 Task: Change the scale to a "Fit to height" in print settings.
Action: Mouse moved to (42, 108)
Screenshot: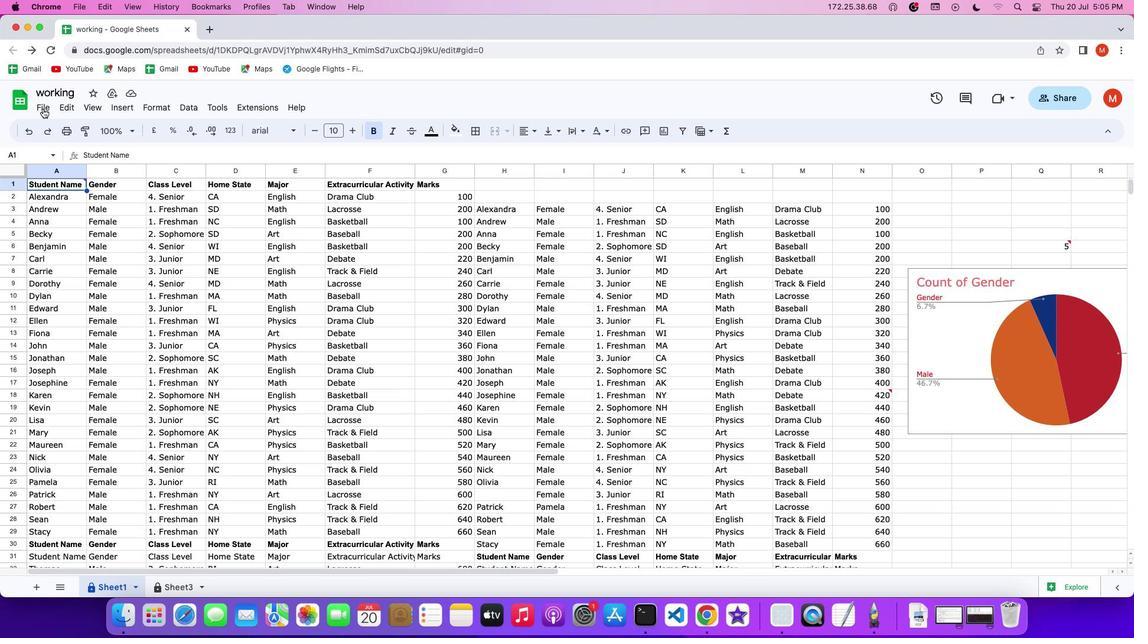 
Action: Mouse pressed left at (42, 108)
Screenshot: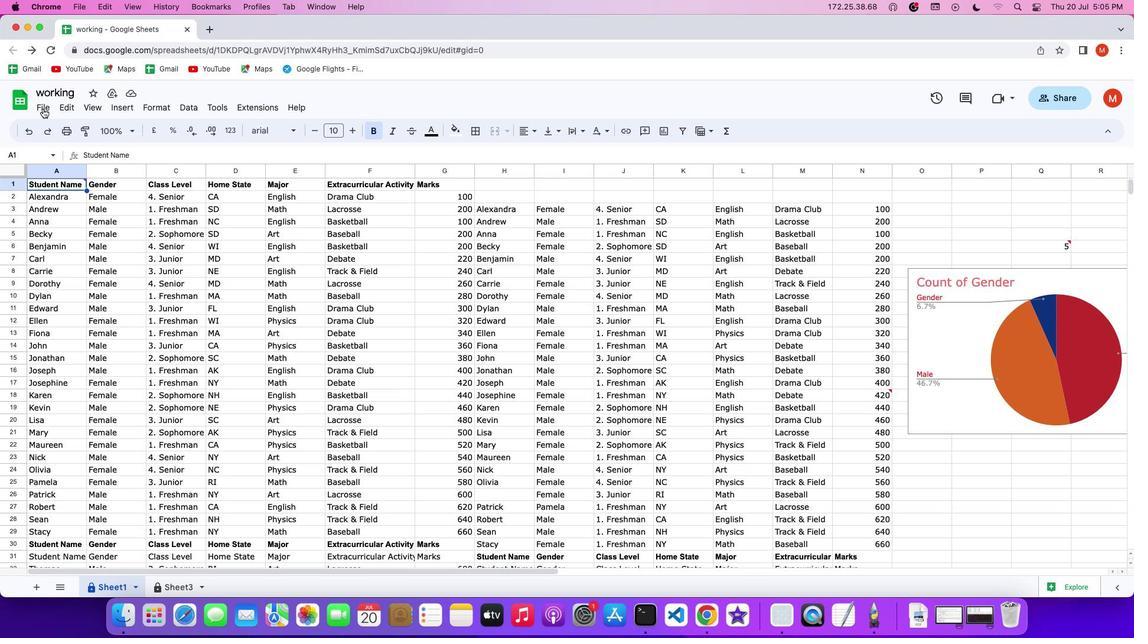 
Action: Mouse pressed left at (42, 108)
Screenshot: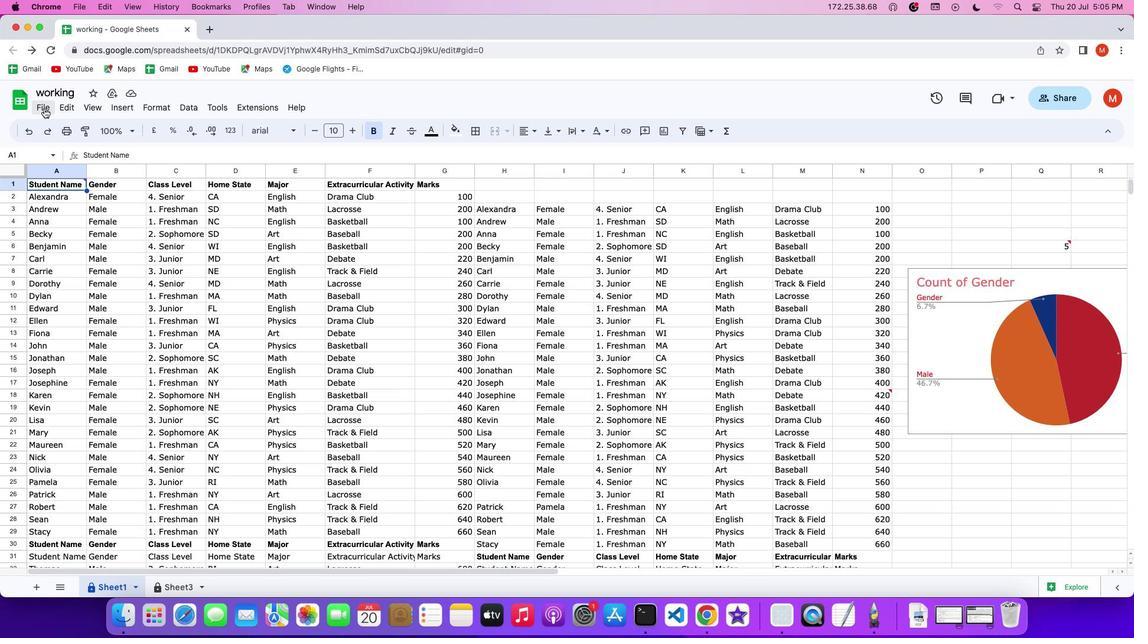 
Action: Mouse moved to (43, 108)
Screenshot: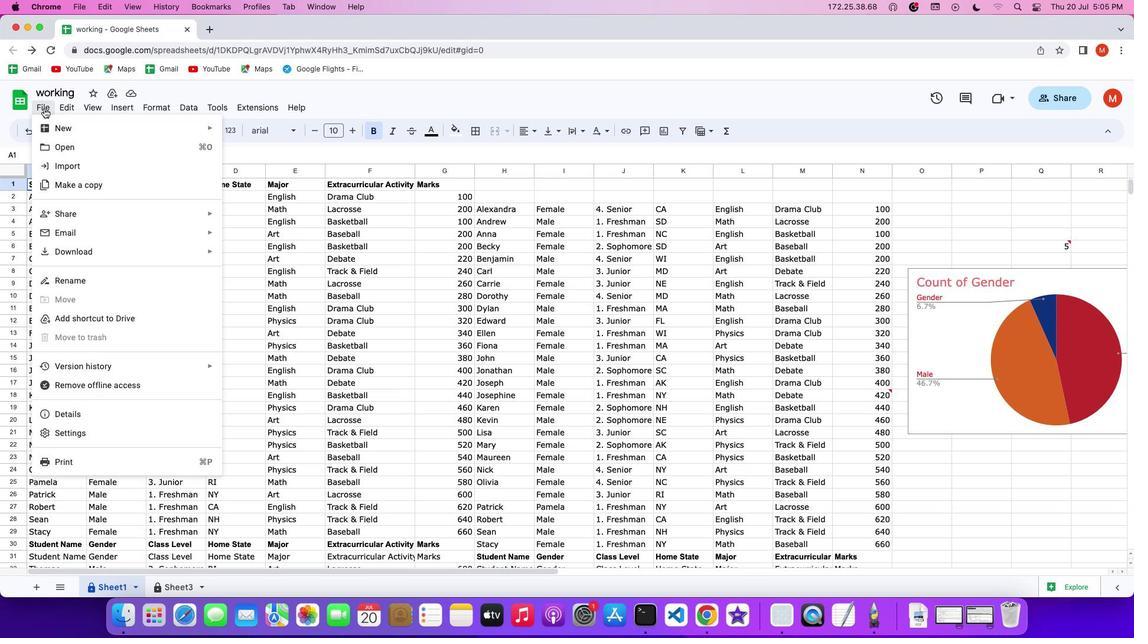 
Action: Mouse pressed left at (43, 108)
Screenshot: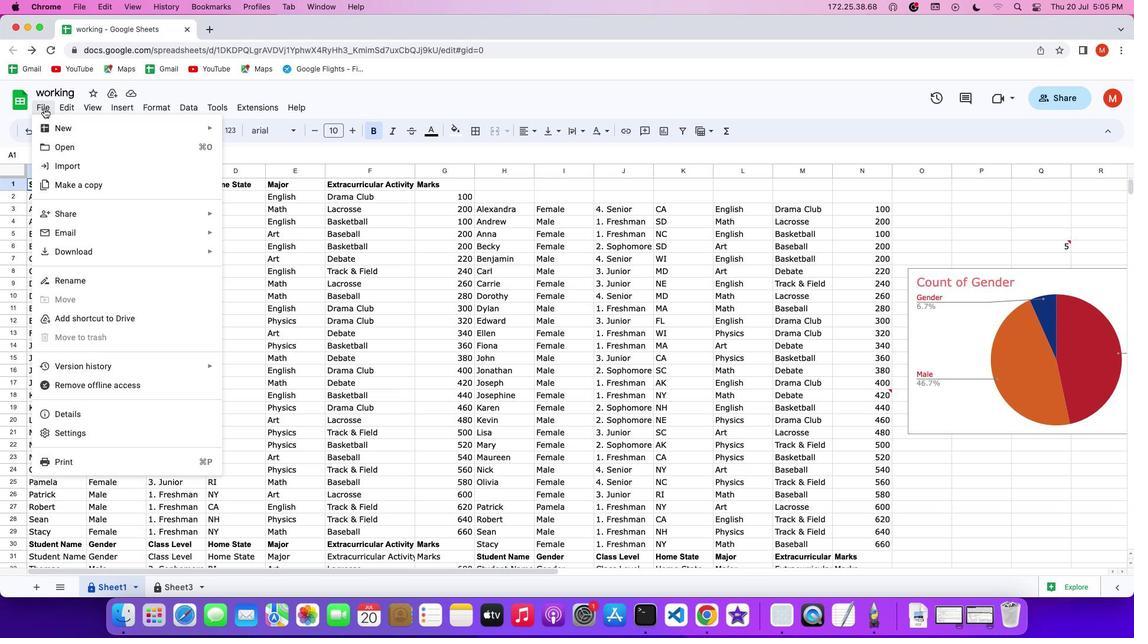 
Action: Mouse moved to (67, 457)
Screenshot: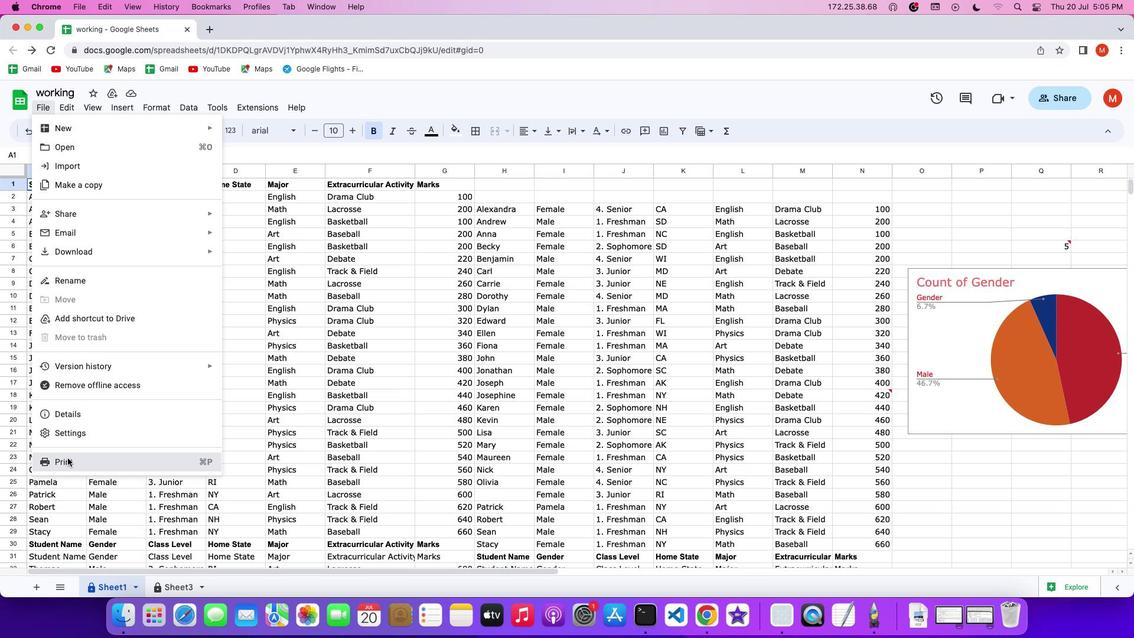 
Action: Mouse pressed left at (67, 457)
Screenshot: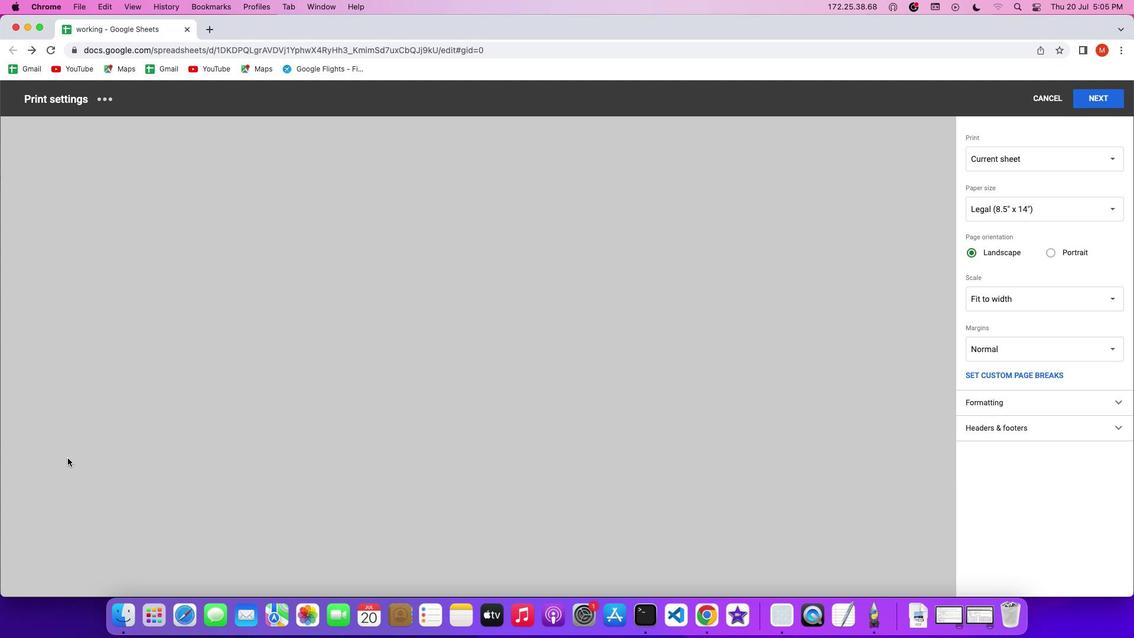 
Action: Mouse moved to (1109, 298)
Screenshot: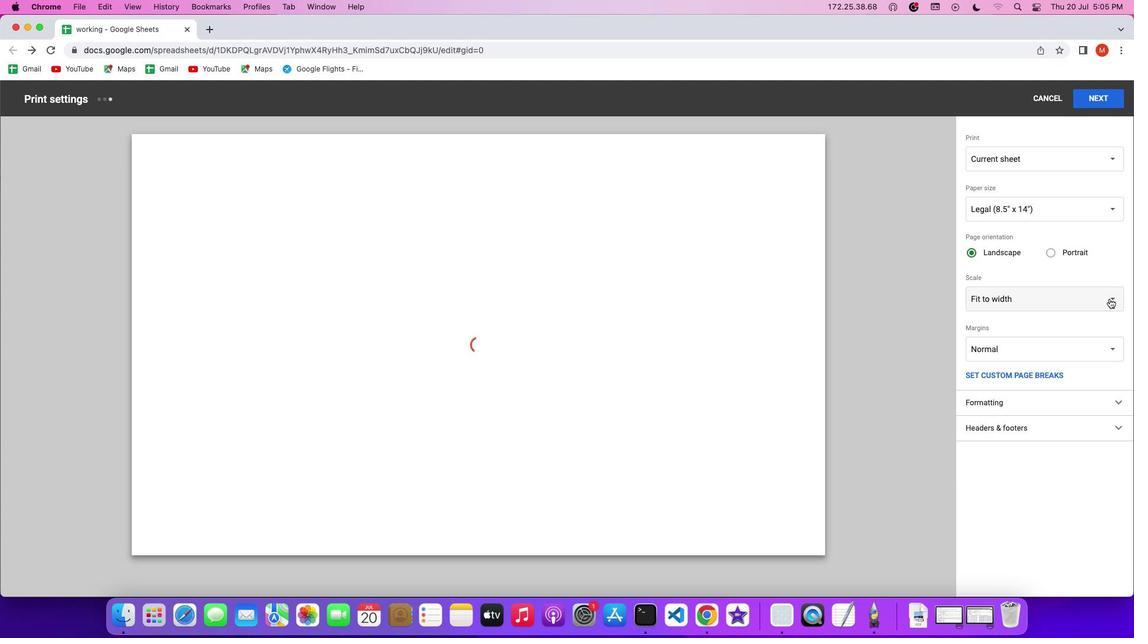 
Action: Mouse pressed left at (1109, 298)
Screenshot: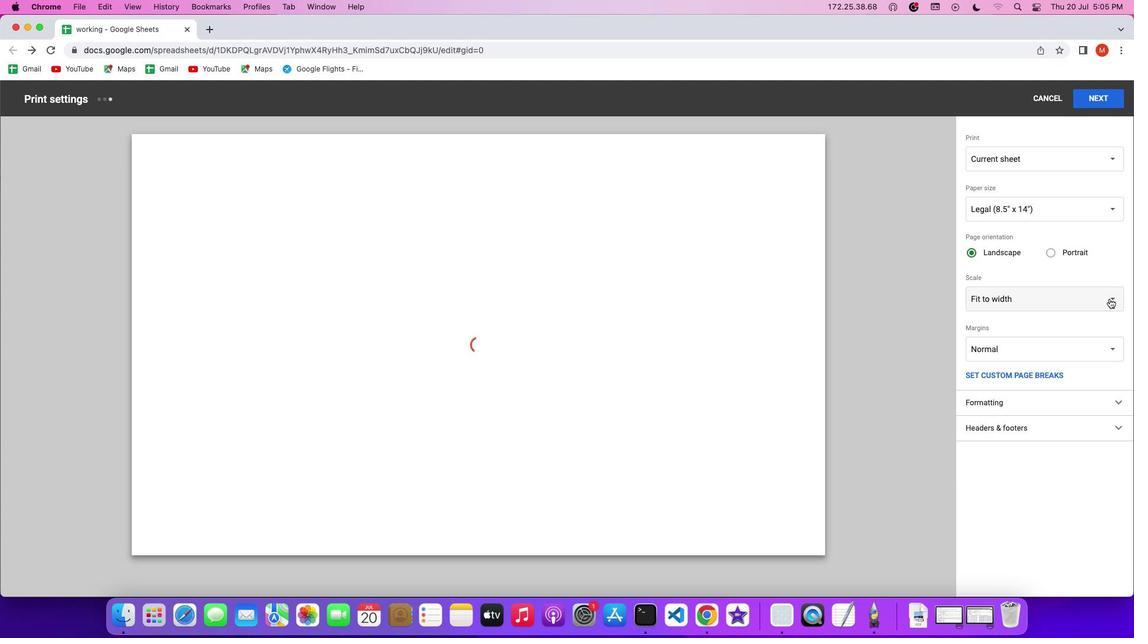 
Action: Mouse pressed left at (1109, 298)
Screenshot: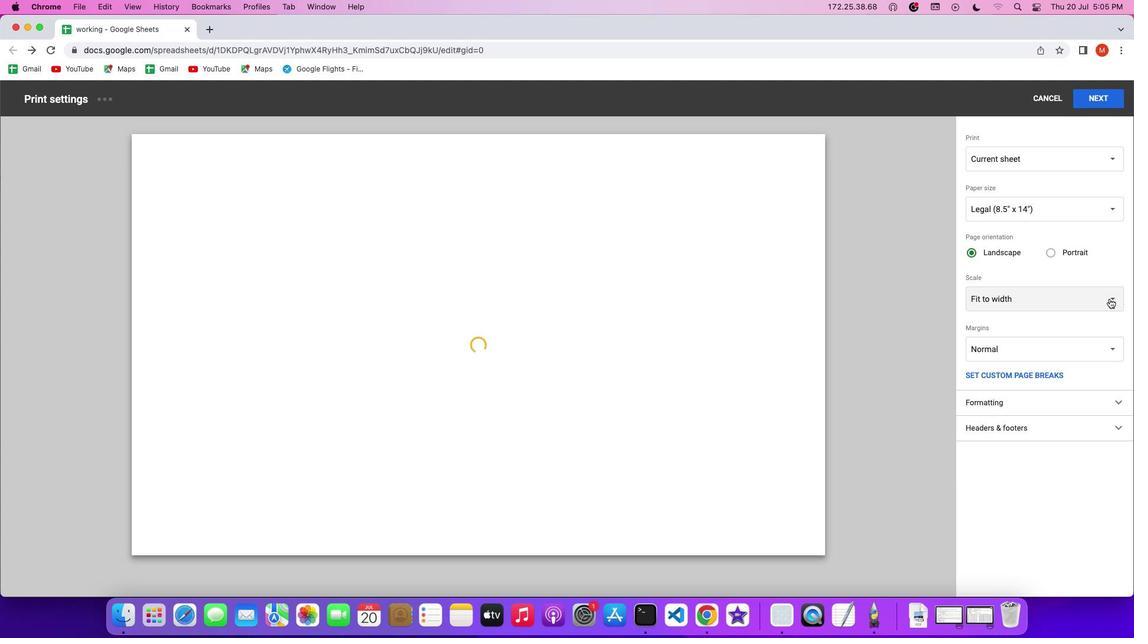 
Action: Mouse pressed left at (1109, 298)
Screenshot: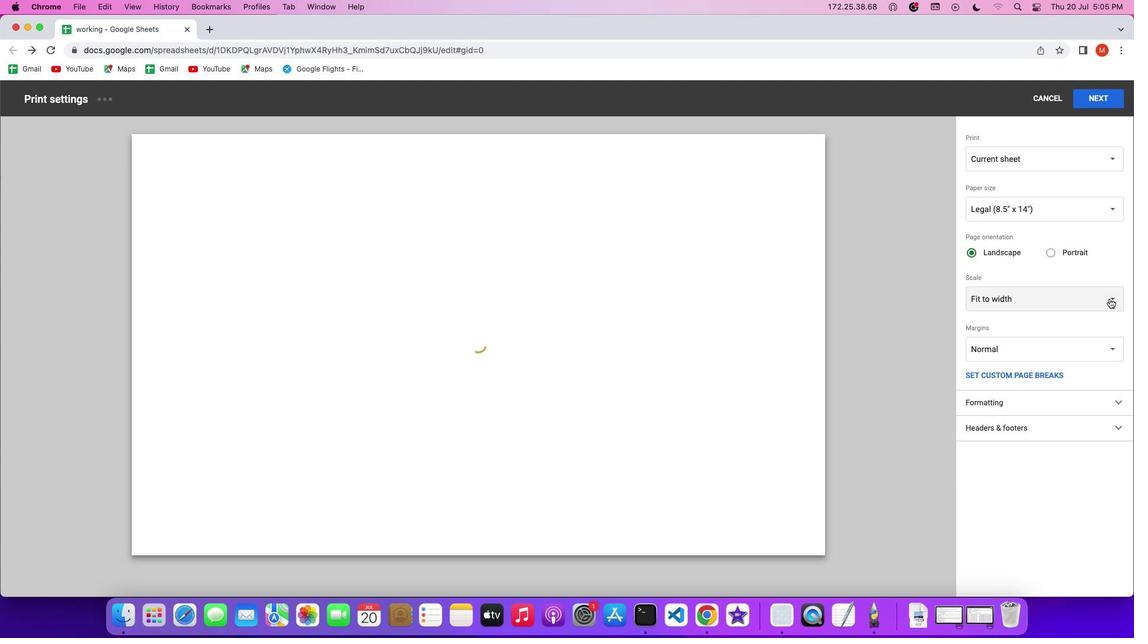 
Action: Mouse moved to (1025, 316)
Screenshot: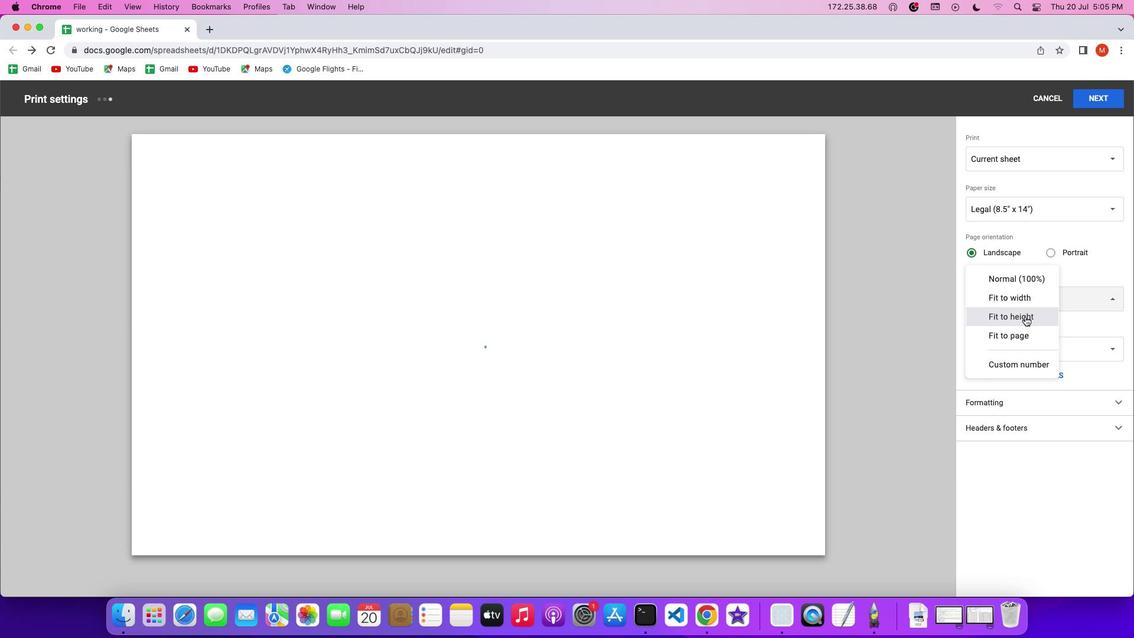 
Action: Mouse pressed left at (1025, 316)
Screenshot: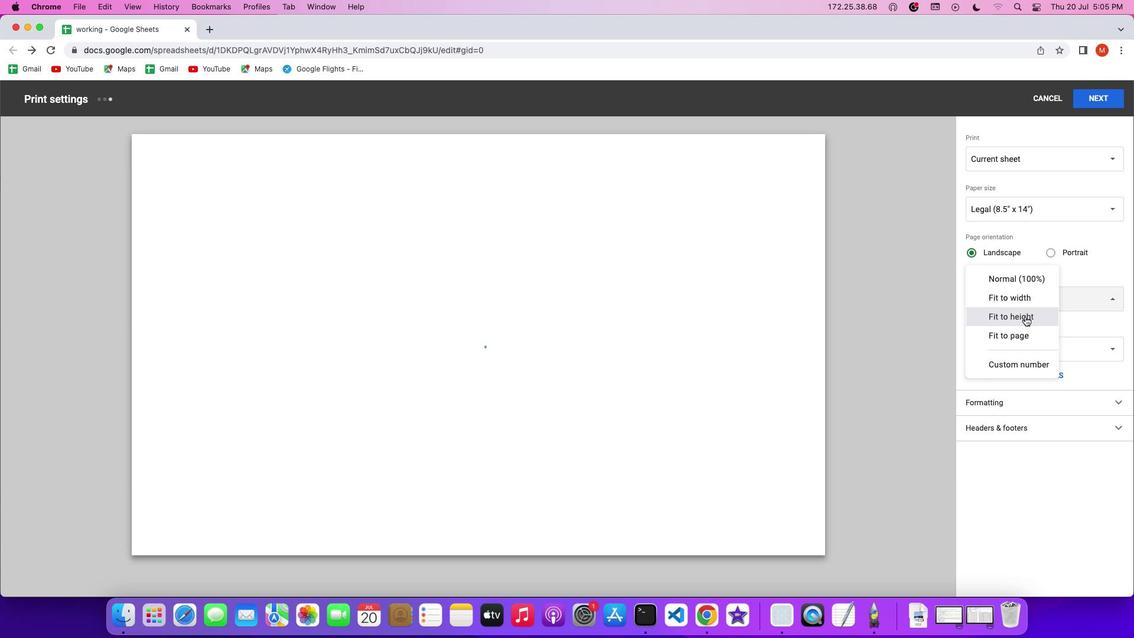 
Action: Mouse moved to (901, 329)
Screenshot: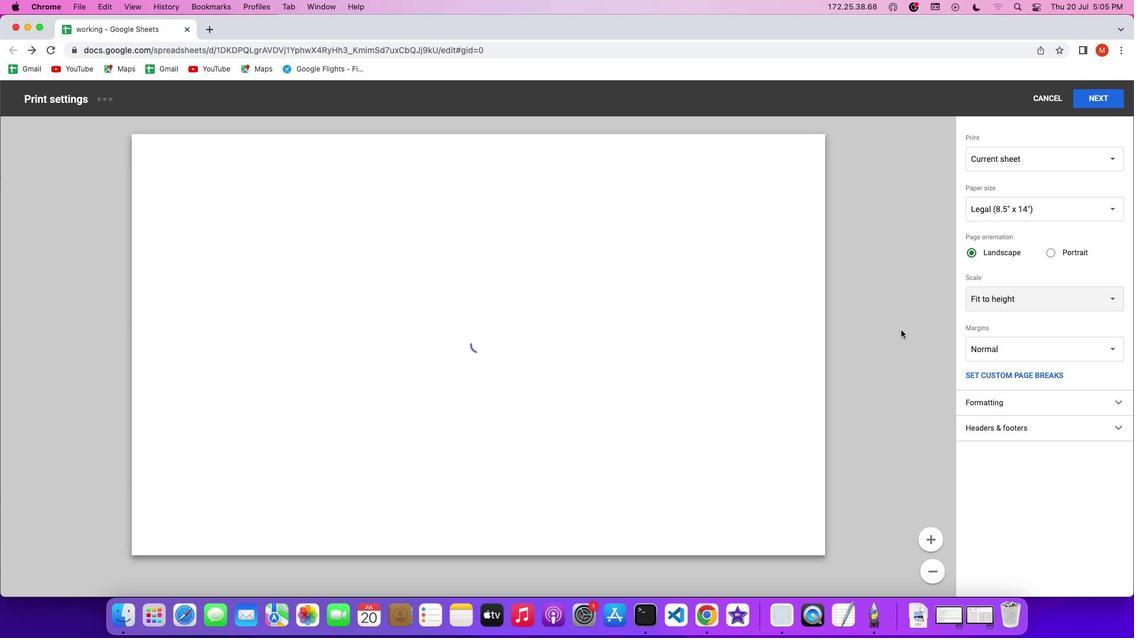 
